 Task: Turn off the display "People also viewed" box on your profile page.
Action: Mouse moved to (642, 203)
Screenshot: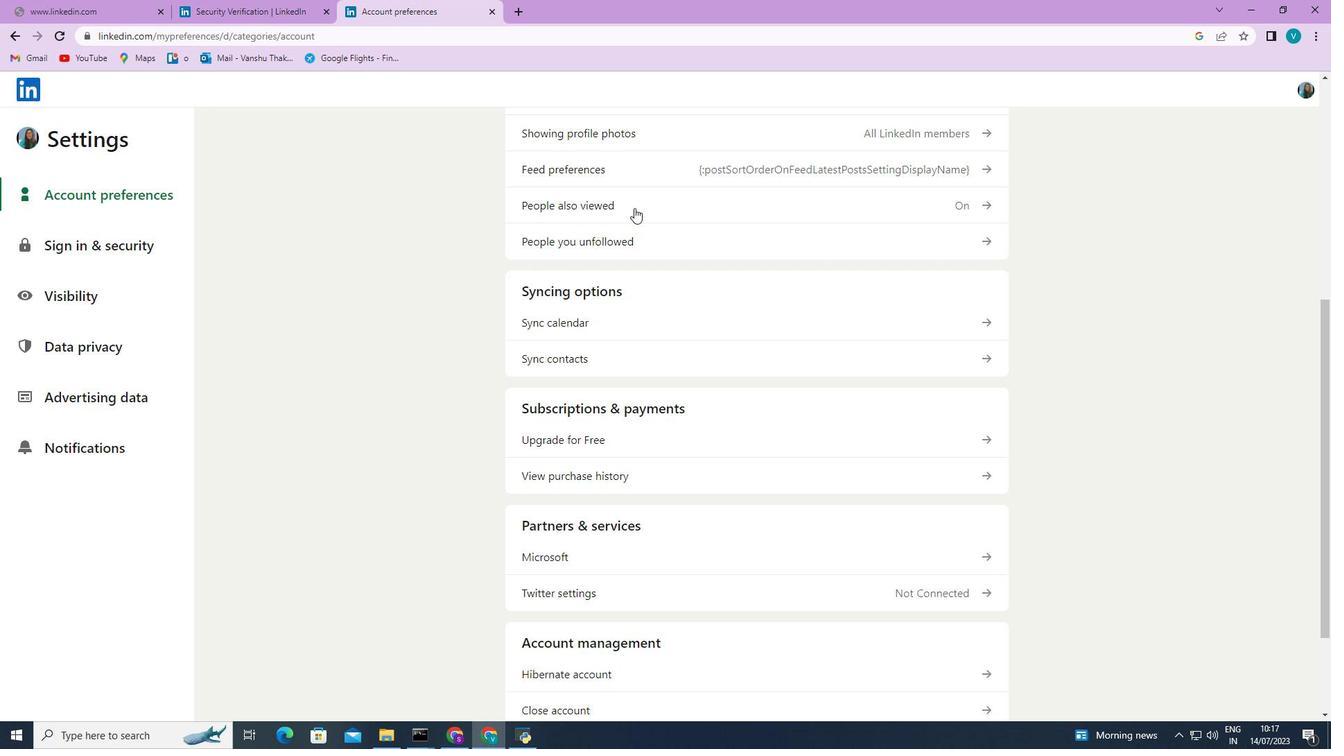 
Action: Mouse pressed left at (642, 203)
Screenshot: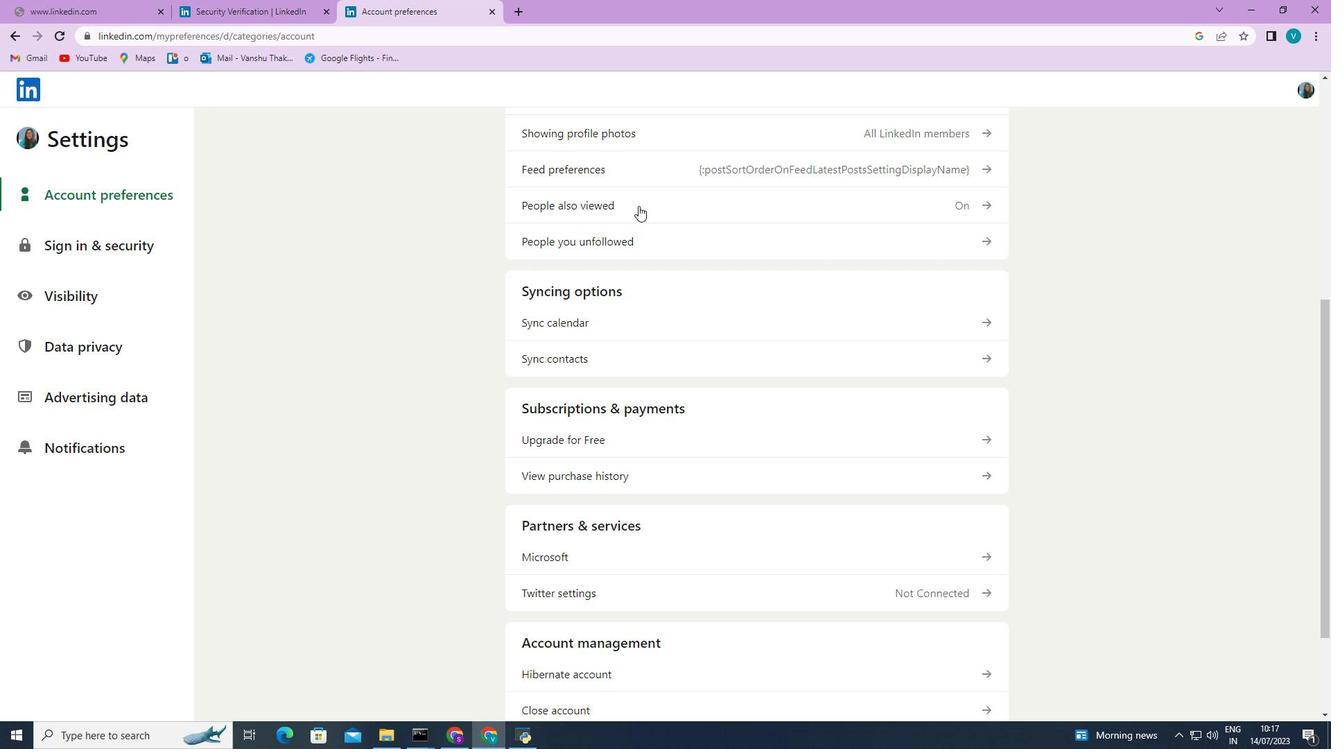 
Action: Mouse moved to (975, 223)
Screenshot: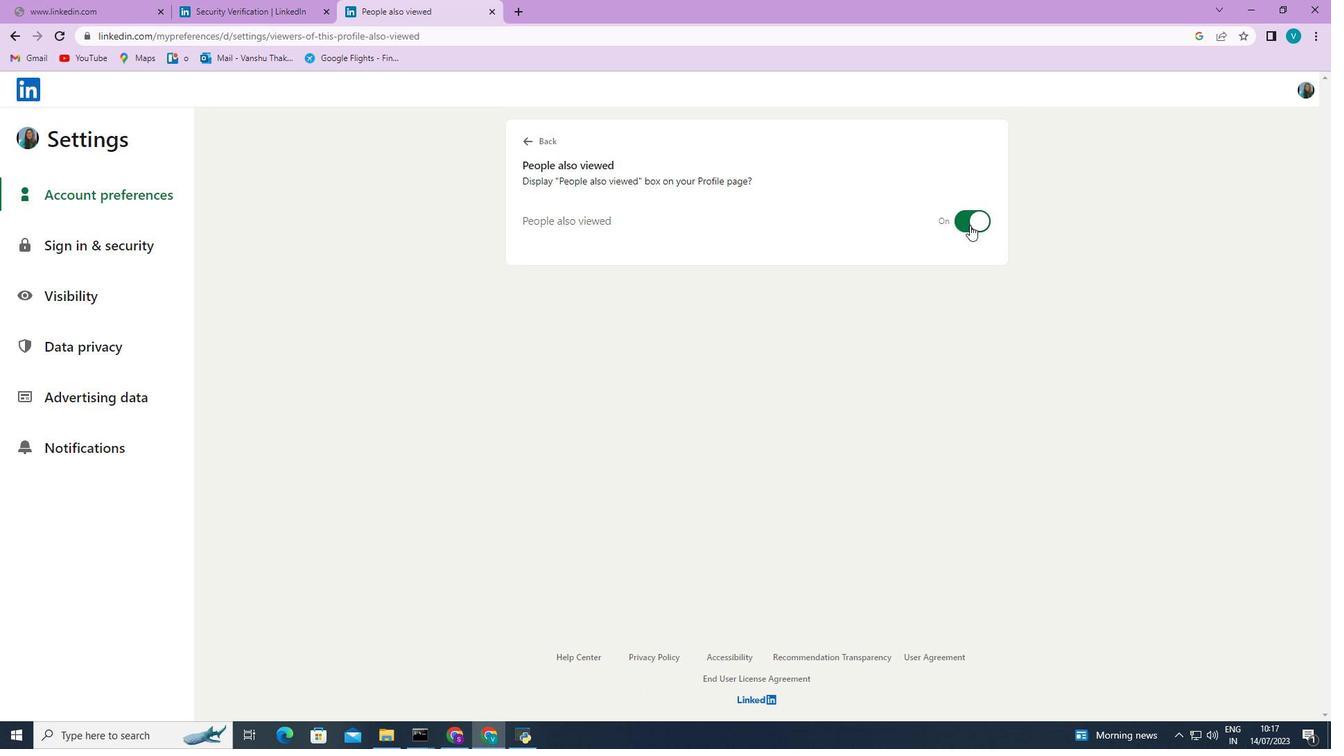 
Action: Mouse pressed left at (975, 223)
Screenshot: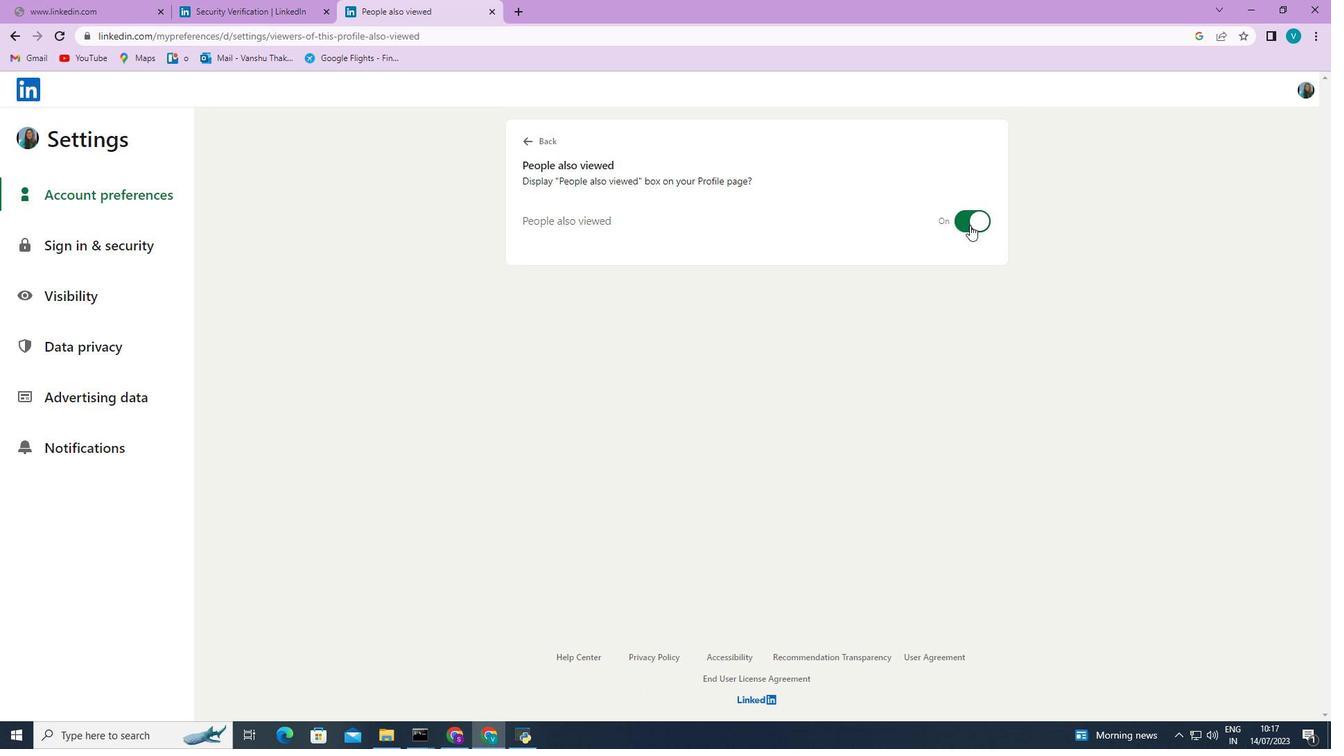
Action: Mouse moved to (927, 160)
Screenshot: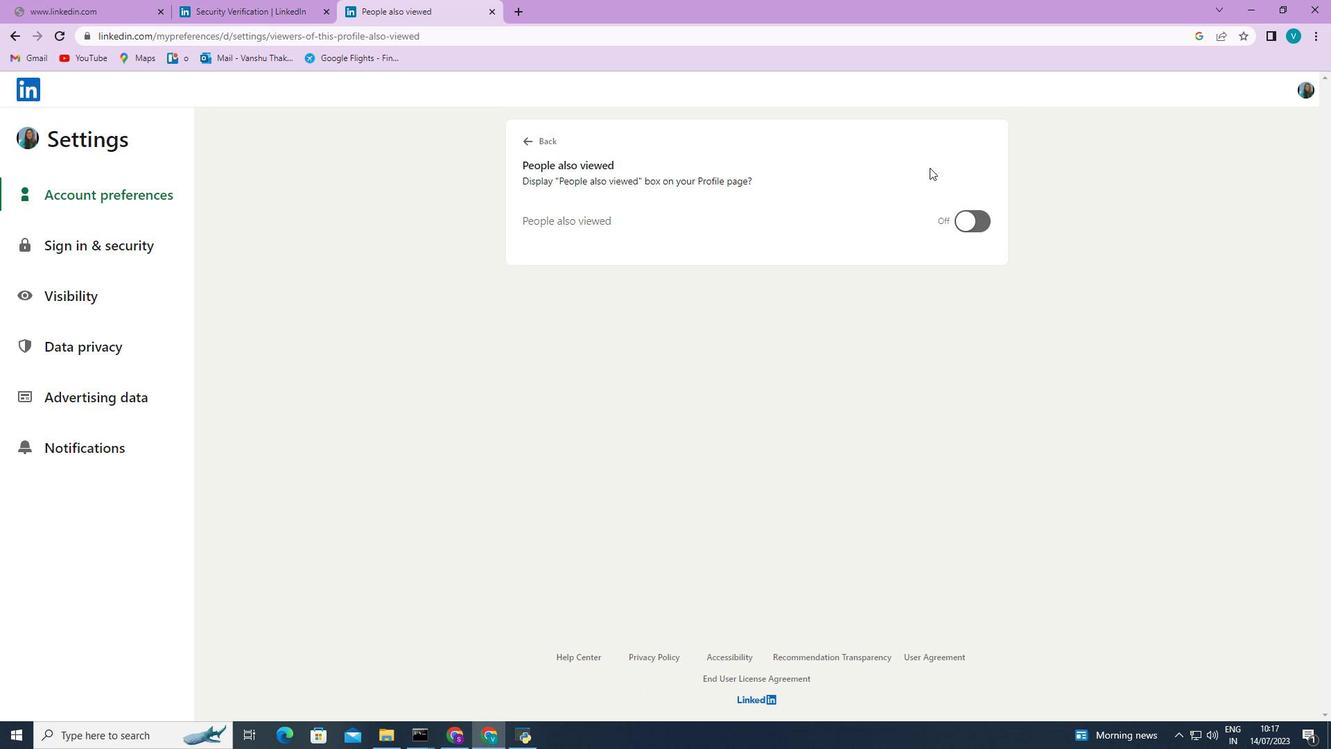 
